 Task: Select Pets. Add to cart, from Walgreens for 149 Hardman Road, Brattleboro, Vermont 05301, Cell Number 802-818-8313, following items : Meow Mix Tender Center Dry Cat Food Salmon & White Meat Chicken (48 oz)_x000D_
 - 1, 9Lives Indoor Complete Cat Food (3.15 lb)_x000D_
 - 1, Nutro Wholesome Essentials Indoor Adult Cat Food Chicken and Brown Rice Recipe (5 lb)_x000D_
 - 1, Cesar Porterhouse Steak Dog Food (42 oz)_x000D_
 - 1, Temptations Crunchy Cat Treats Seafood Medley Flavor in Container (16 oz)_x000D_
 - 1
Action: Mouse moved to (488, 113)
Screenshot: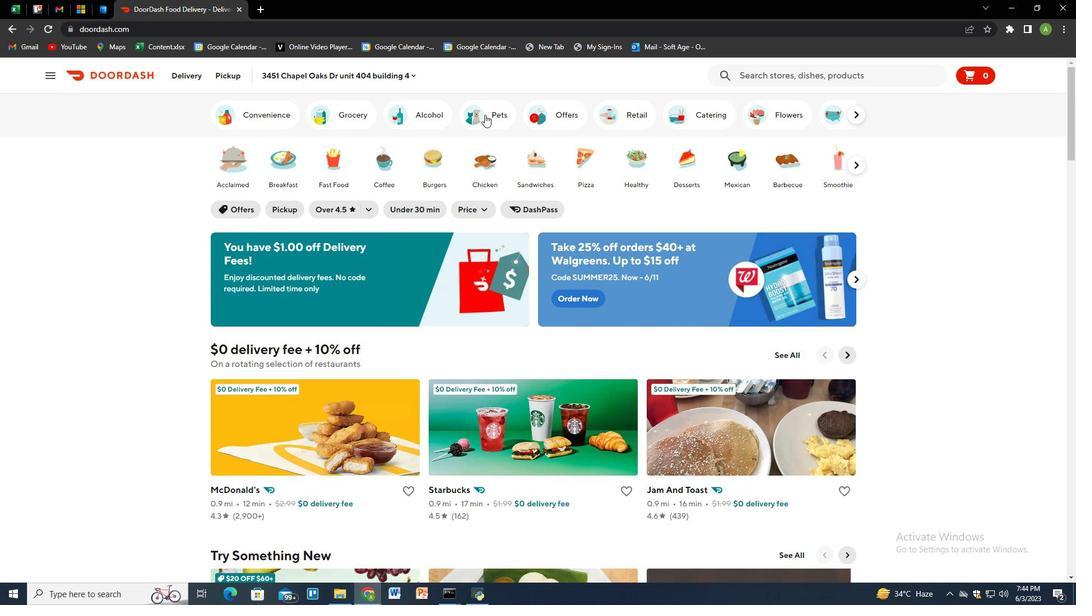 
Action: Mouse pressed left at (488, 113)
Screenshot: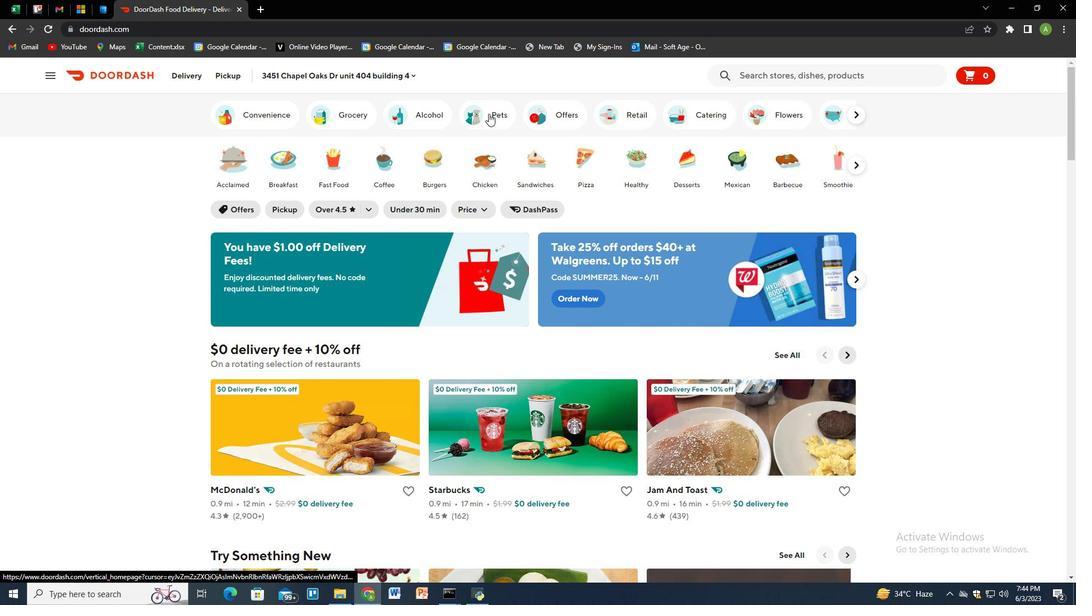 
Action: Mouse moved to (828, 315)
Screenshot: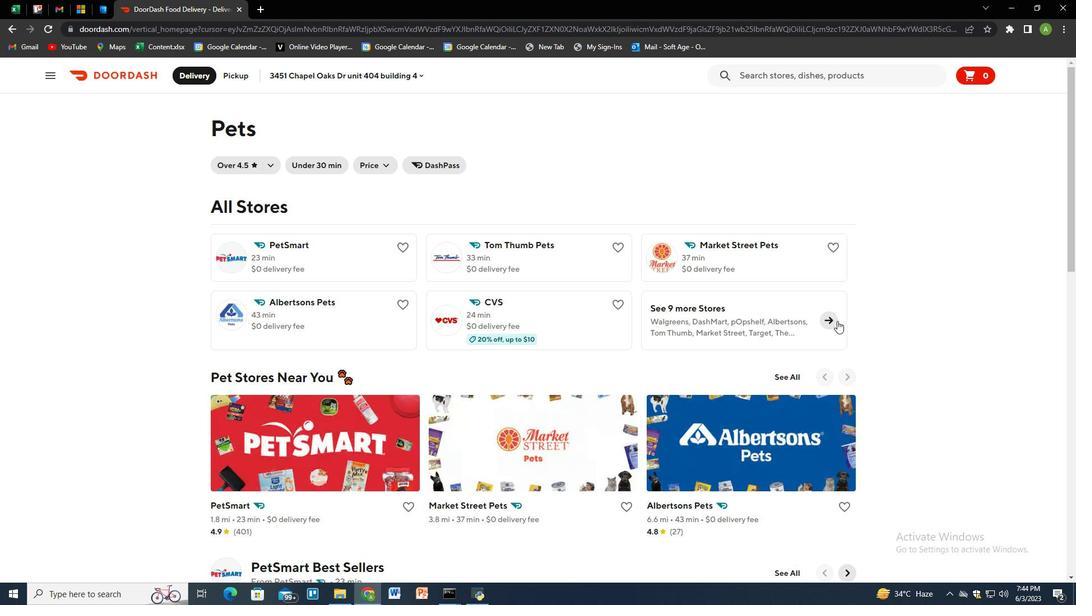 
Action: Mouse pressed left at (828, 315)
Screenshot: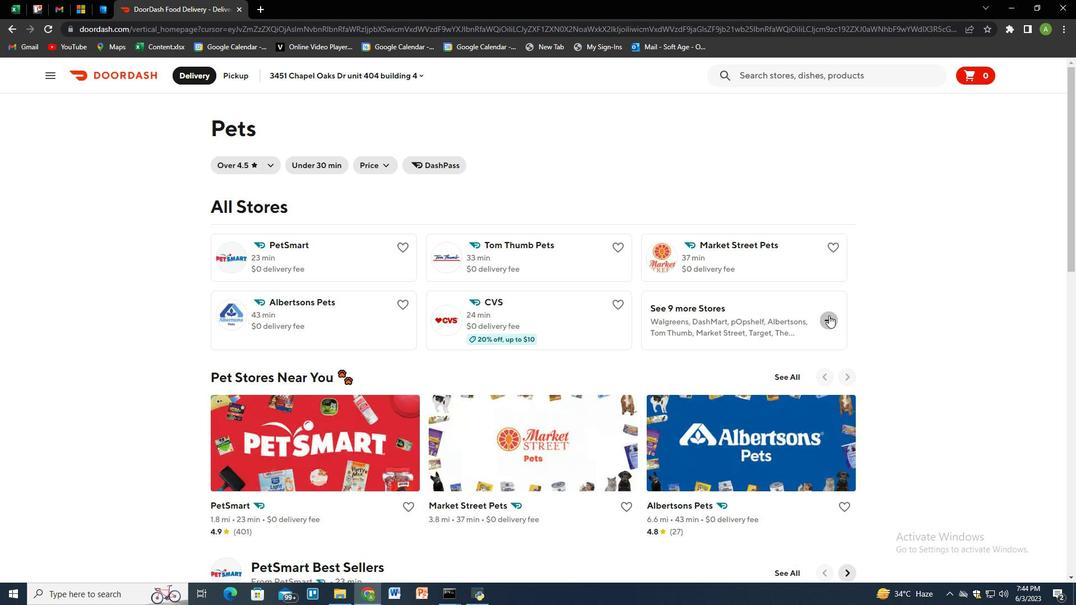 
Action: Mouse moved to (725, 237)
Screenshot: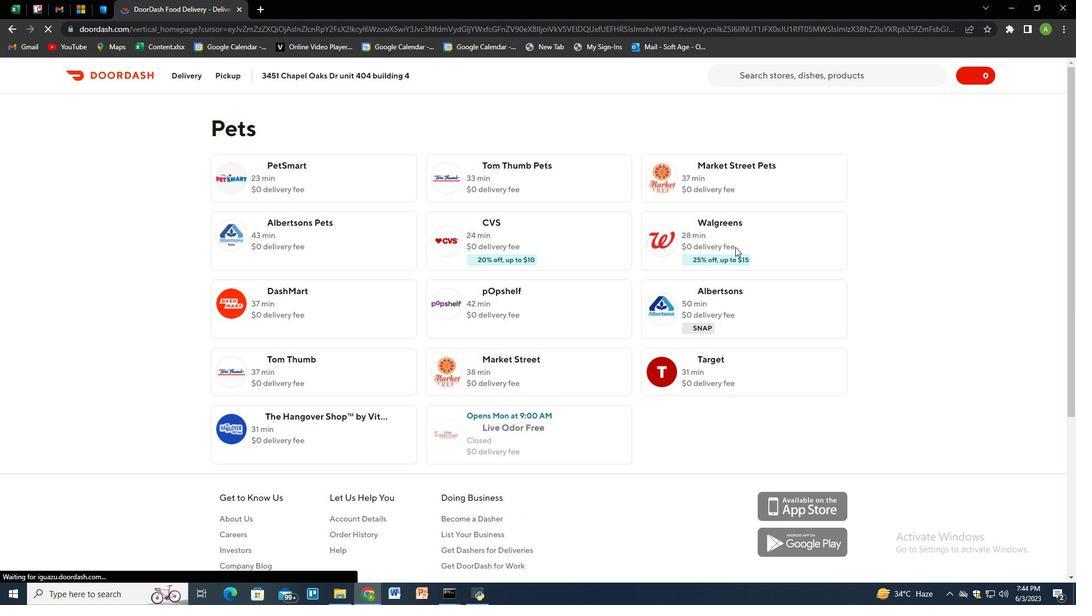 
Action: Mouse pressed left at (725, 237)
Screenshot: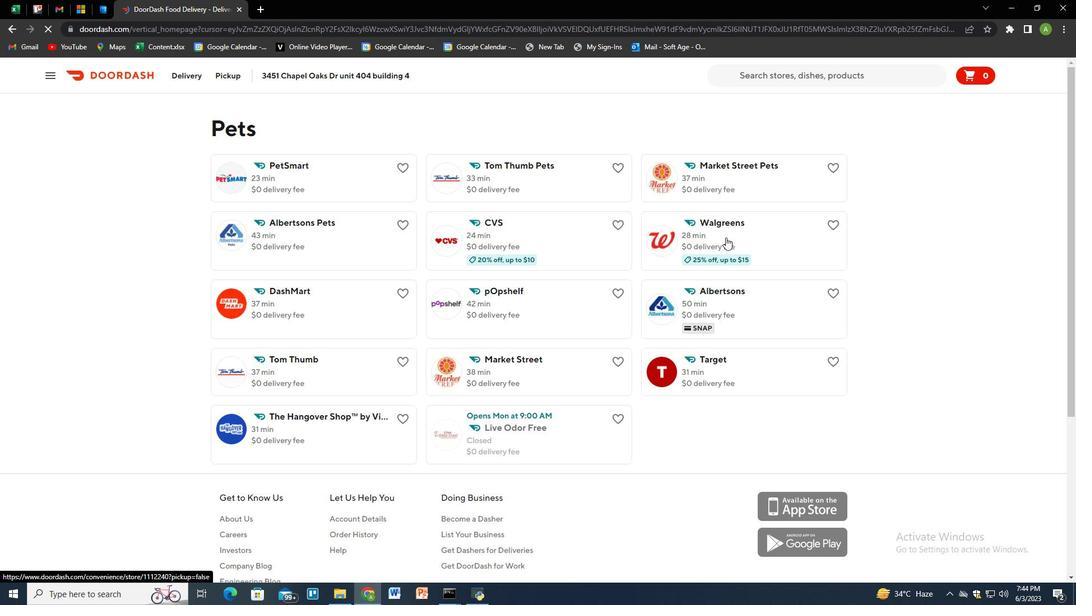 
Action: Mouse moved to (322, 75)
Screenshot: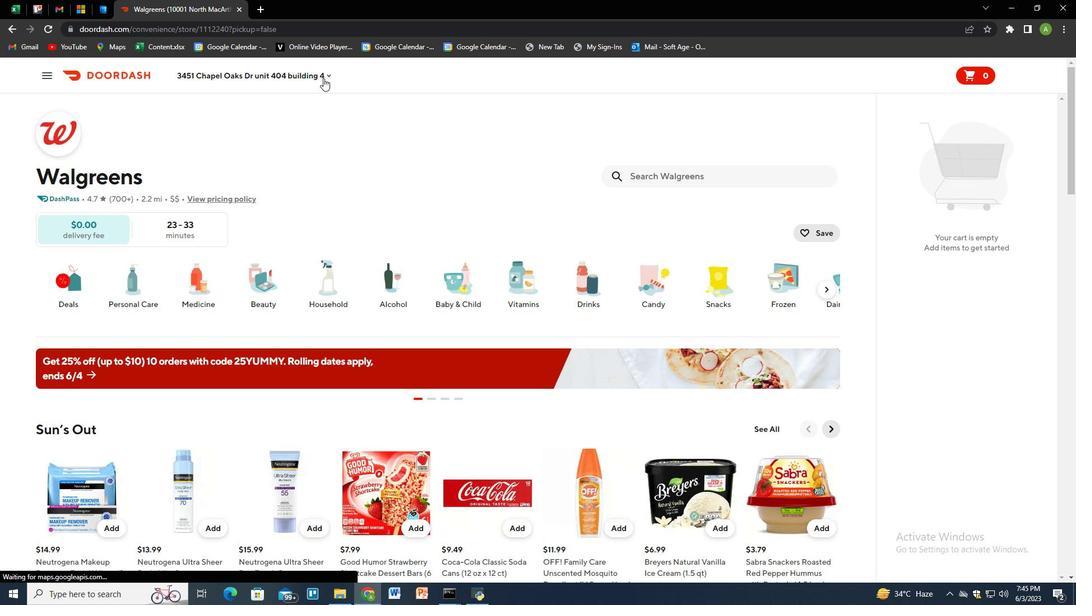 
Action: Mouse pressed left at (322, 75)
Screenshot: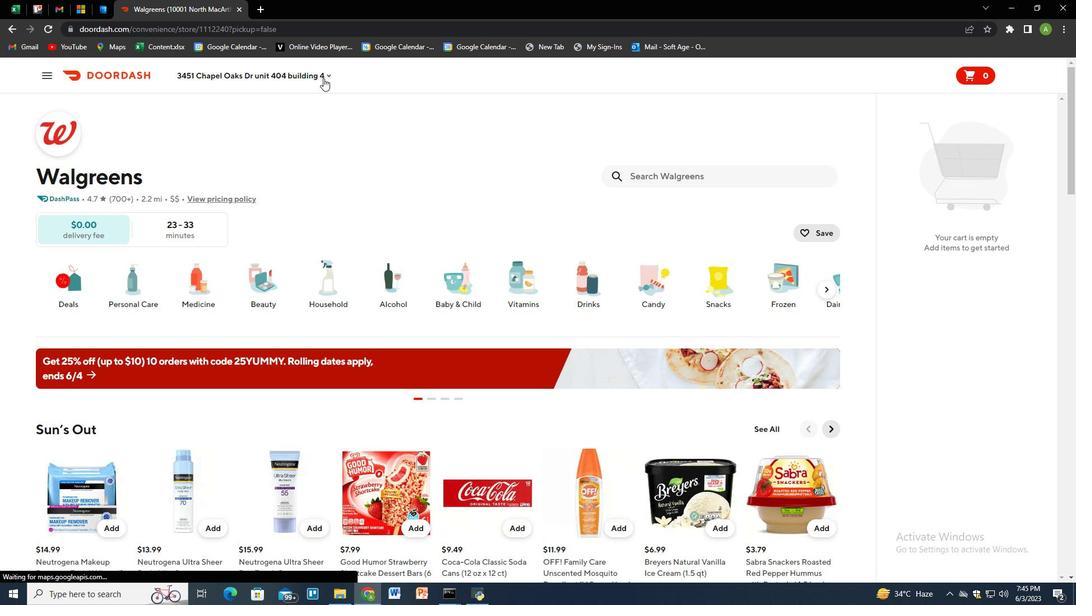 
Action: Mouse moved to (249, 124)
Screenshot: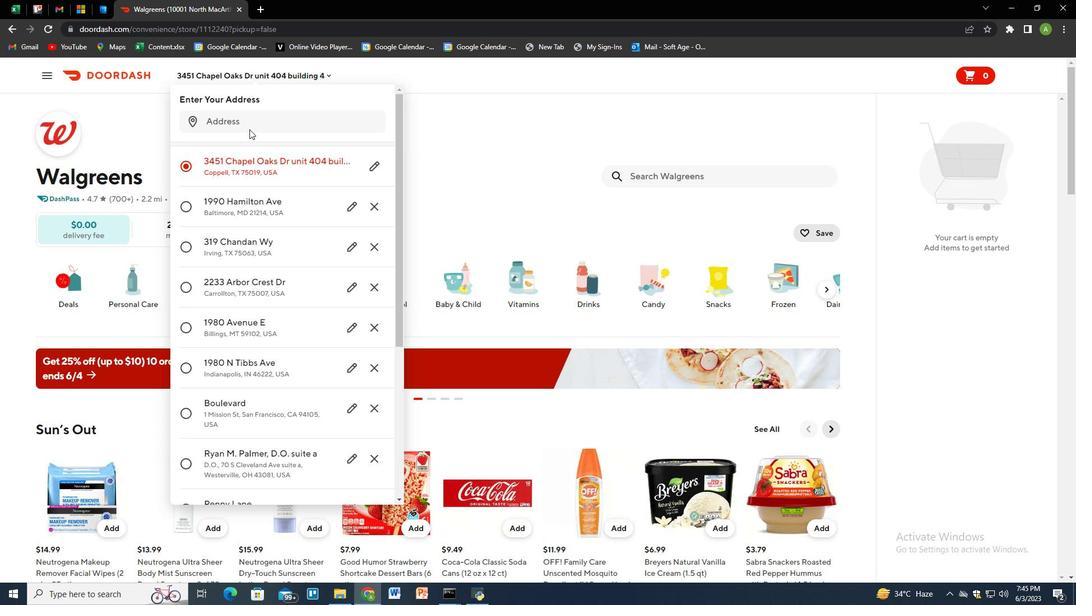 
Action: Mouse pressed left at (249, 124)
Screenshot: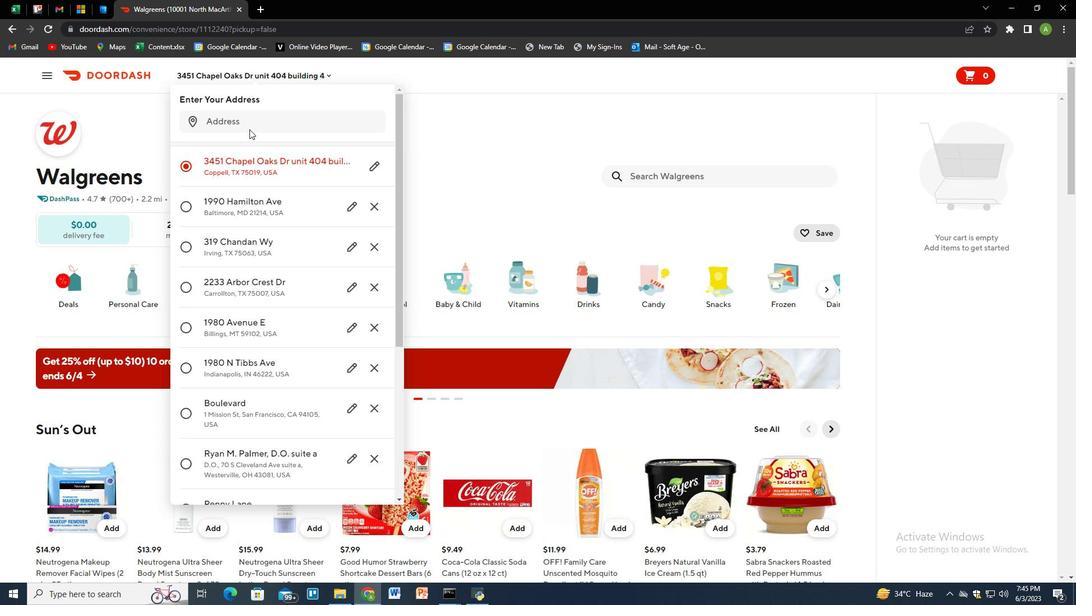 
Action: Key pressed 149<Key.space>harda<Key.backspace>mam<Key.backspace>n<Key.space>road,<Key.space>
Screenshot: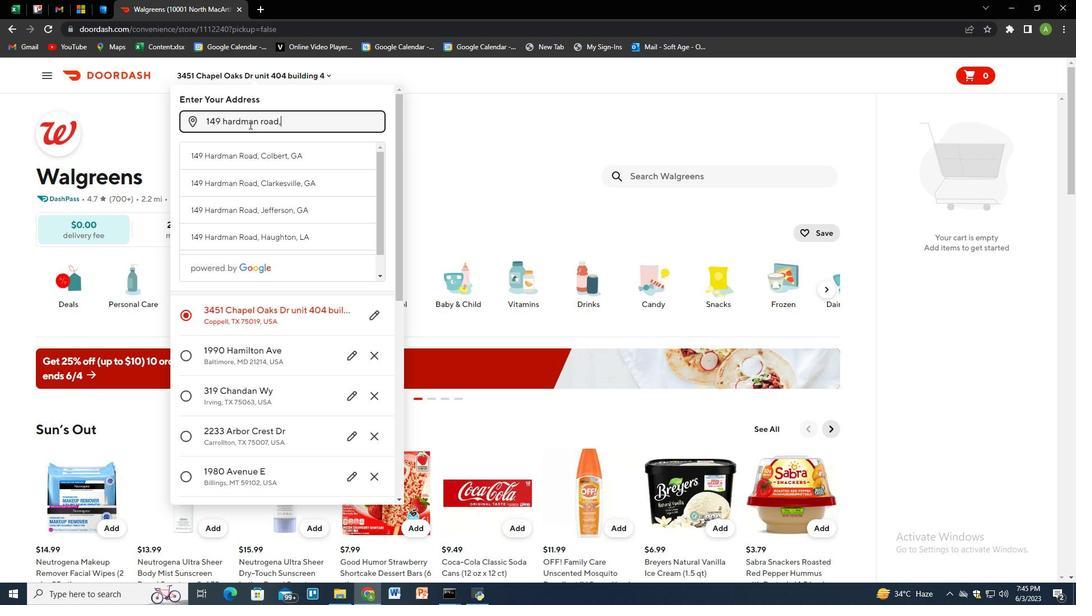 
Action: Mouse moved to (238, 139)
Screenshot: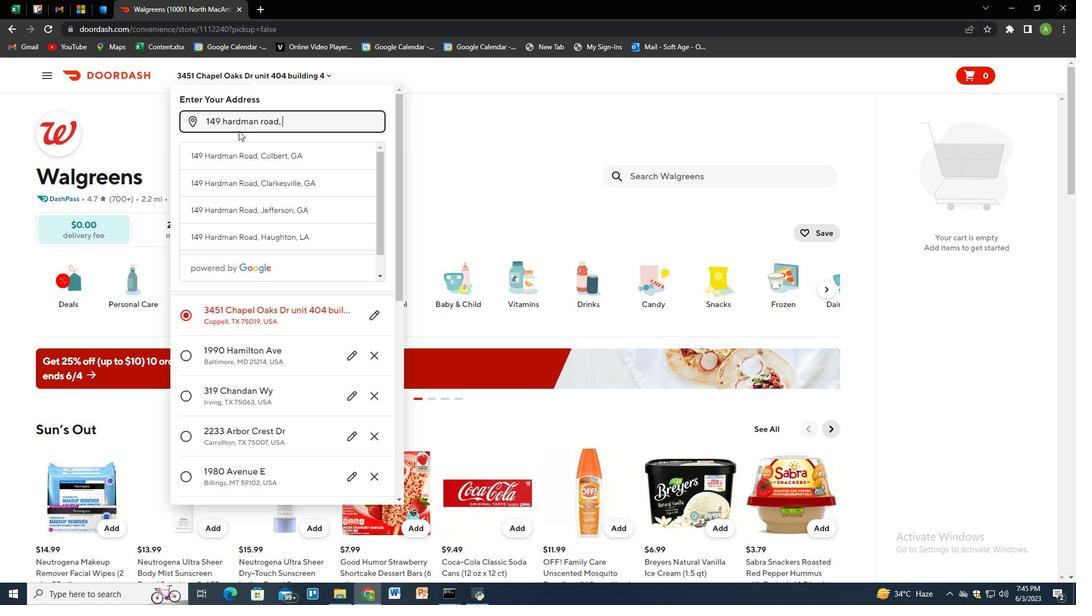 
Action: Key pressed brattleboro,<Key.space>vermont<Key.space>05301<Key.enter>
Screenshot: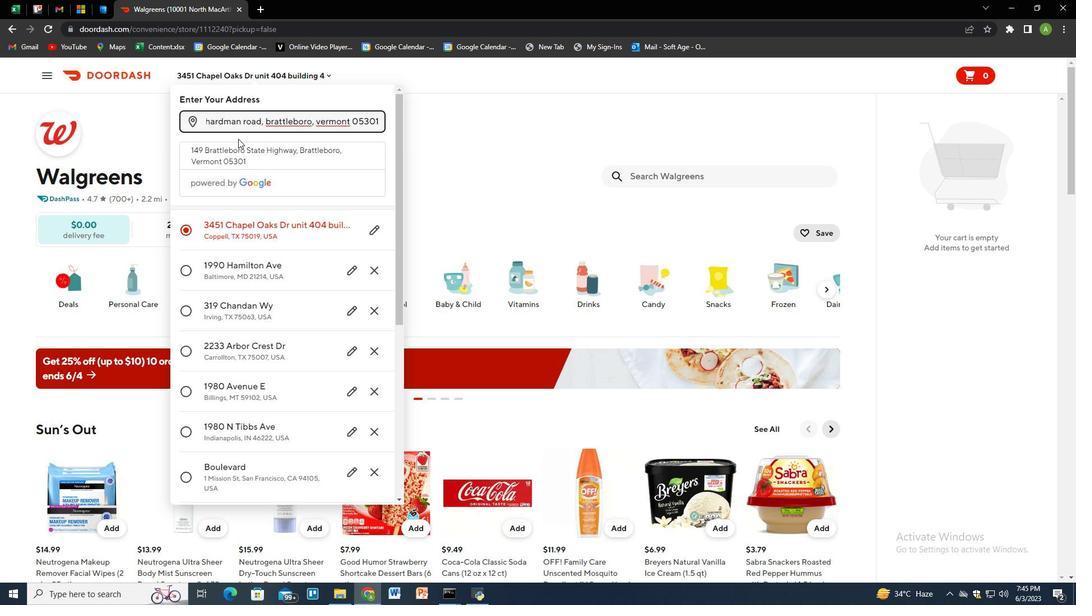 
Action: Mouse moved to (313, 442)
Screenshot: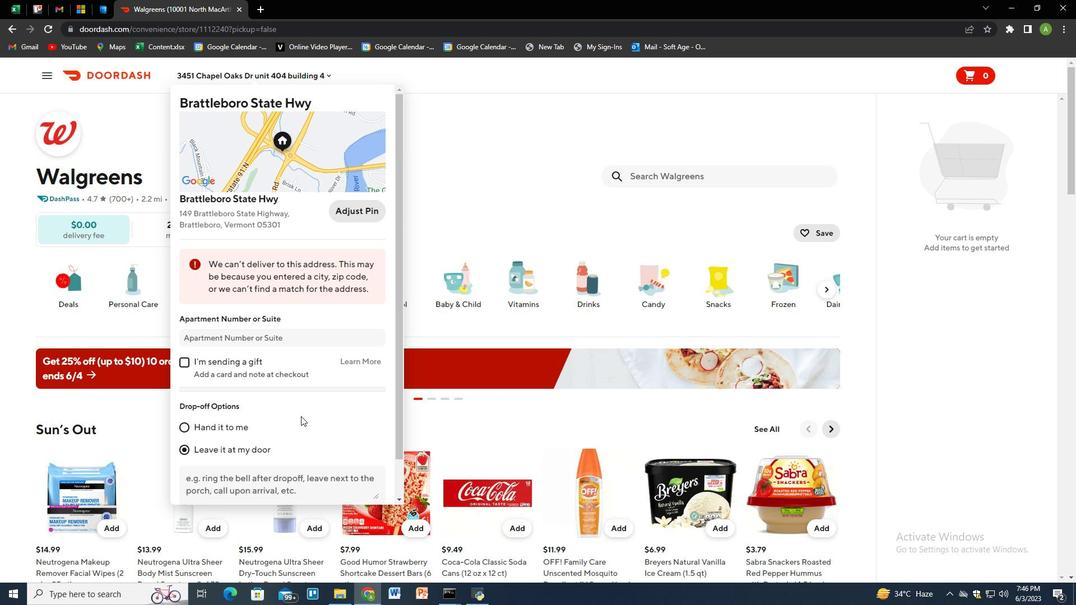 
Action: Mouse scrolled (313, 442) with delta (0, 0)
Screenshot: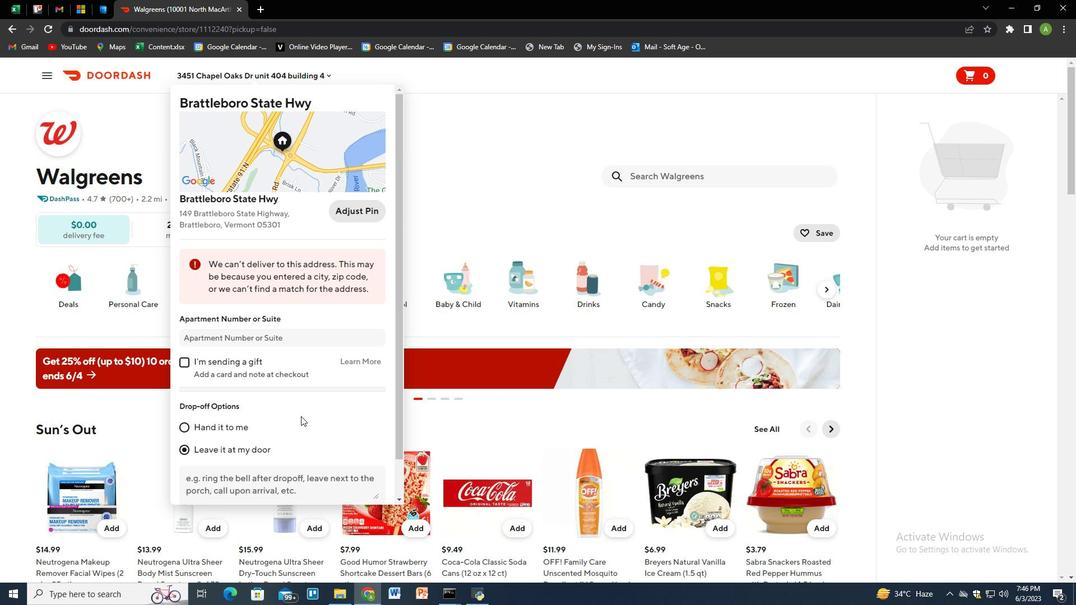 
Action: Mouse moved to (315, 445)
Screenshot: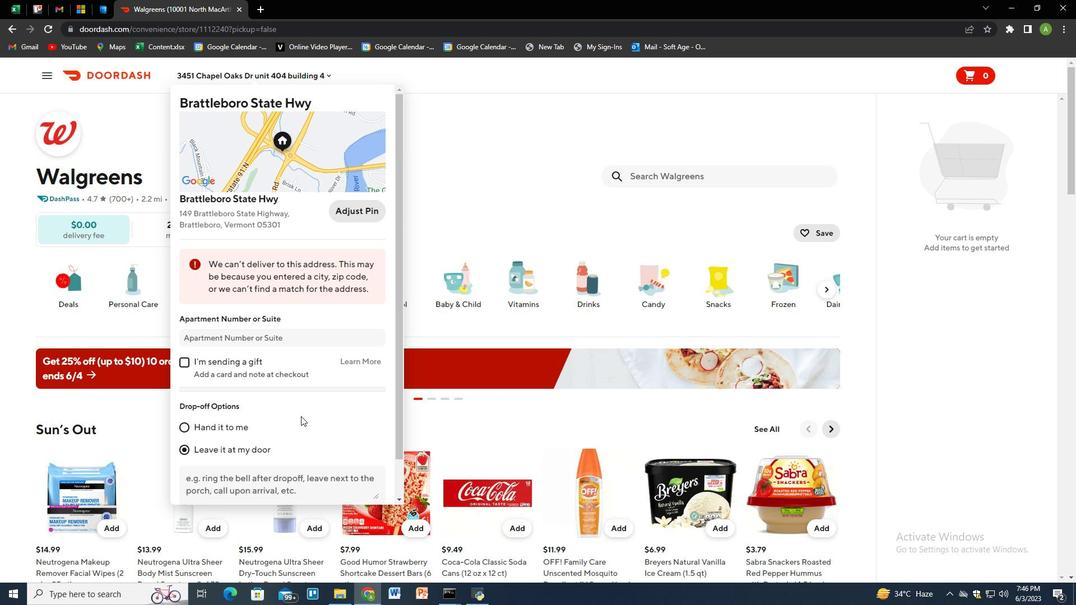 
Action: Mouse scrolled (313, 442) with delta (0, 0)
Screenshot: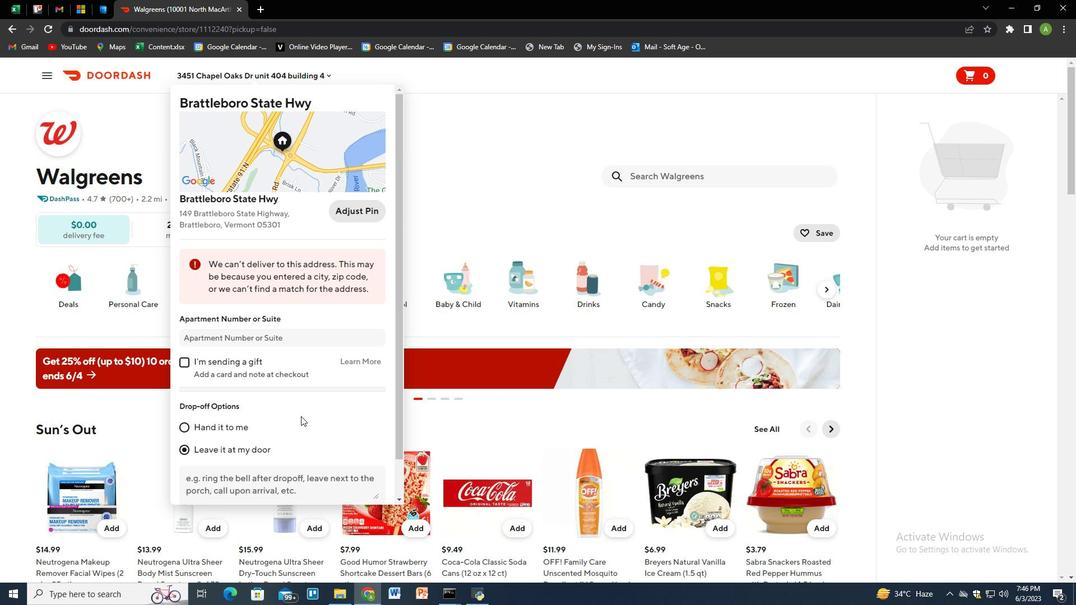 
Action: Mouse moved to (315, 447)
Screenshot: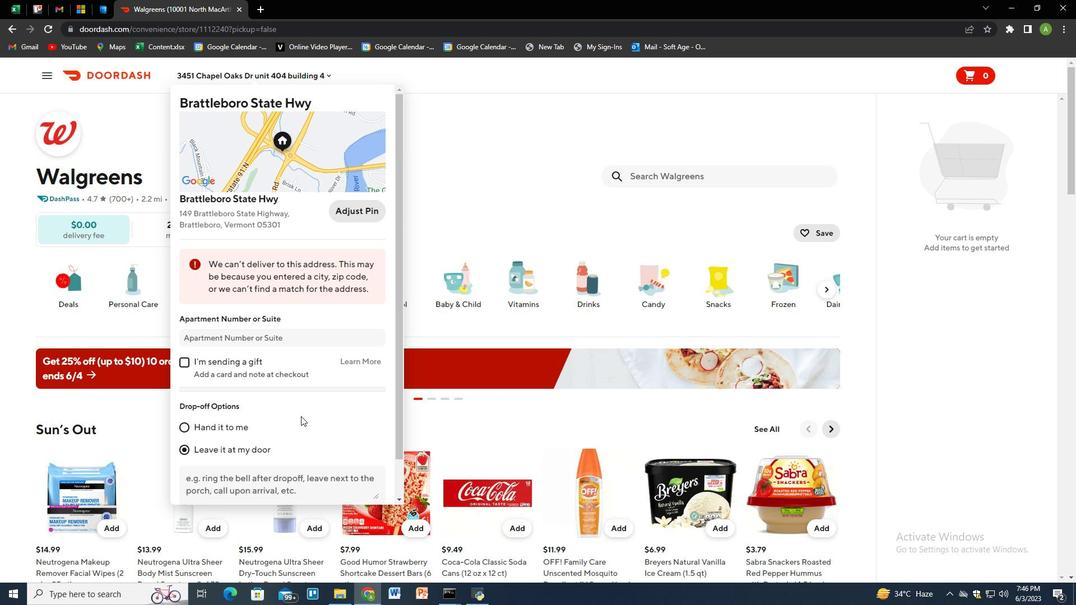 
Action: Mouse scrolled (313, 443) with delta (0, 0)
Screenshot: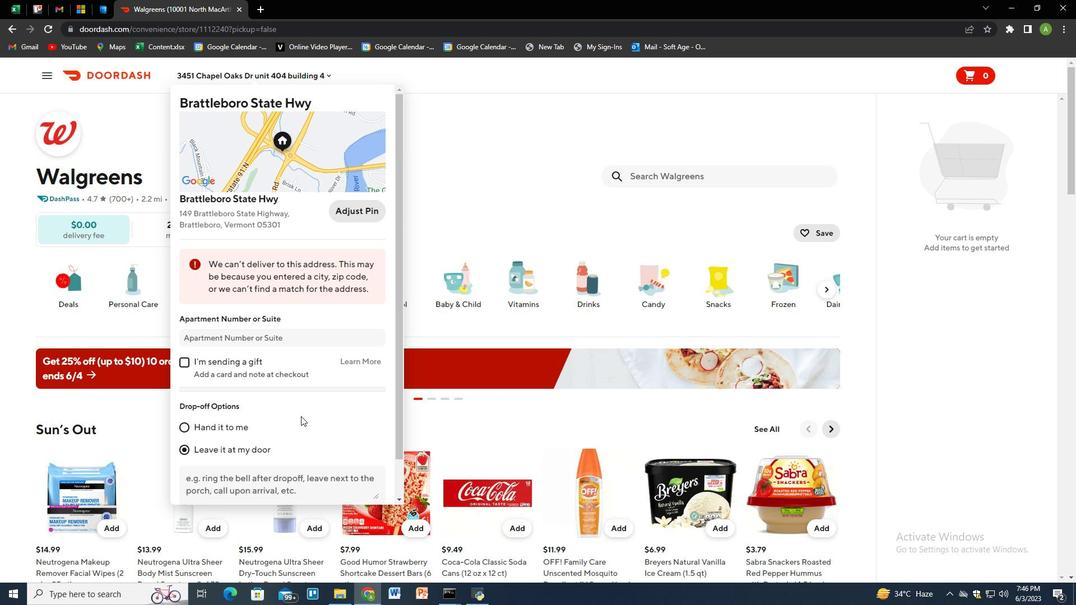 
Action: Mouse moved to (318, 454)
Screenshot: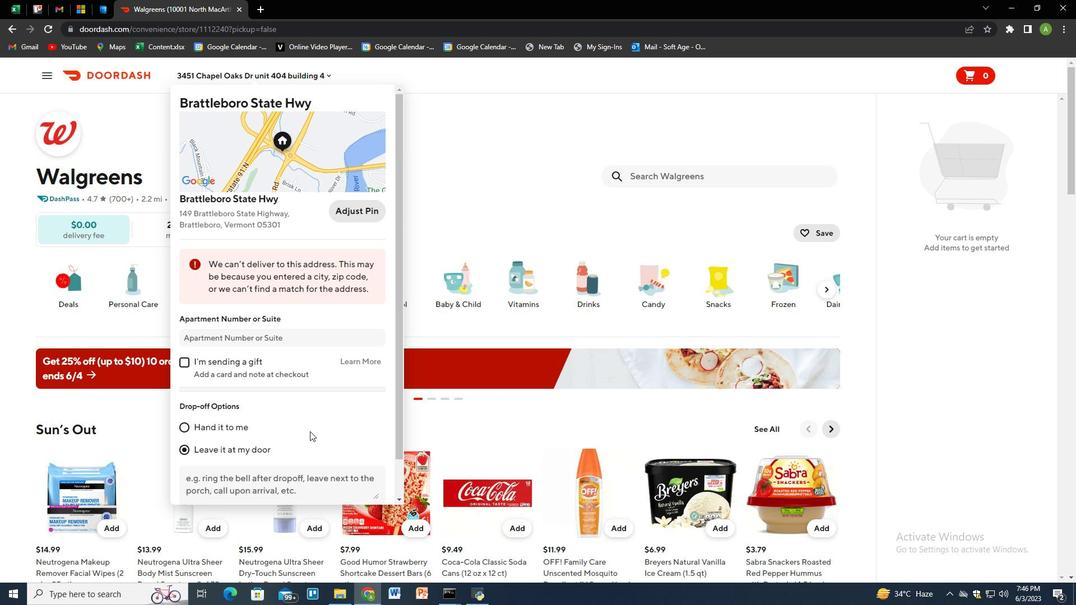
Action: Mouse scrolled (315, 444) with delta (0, 0)
Screenshot: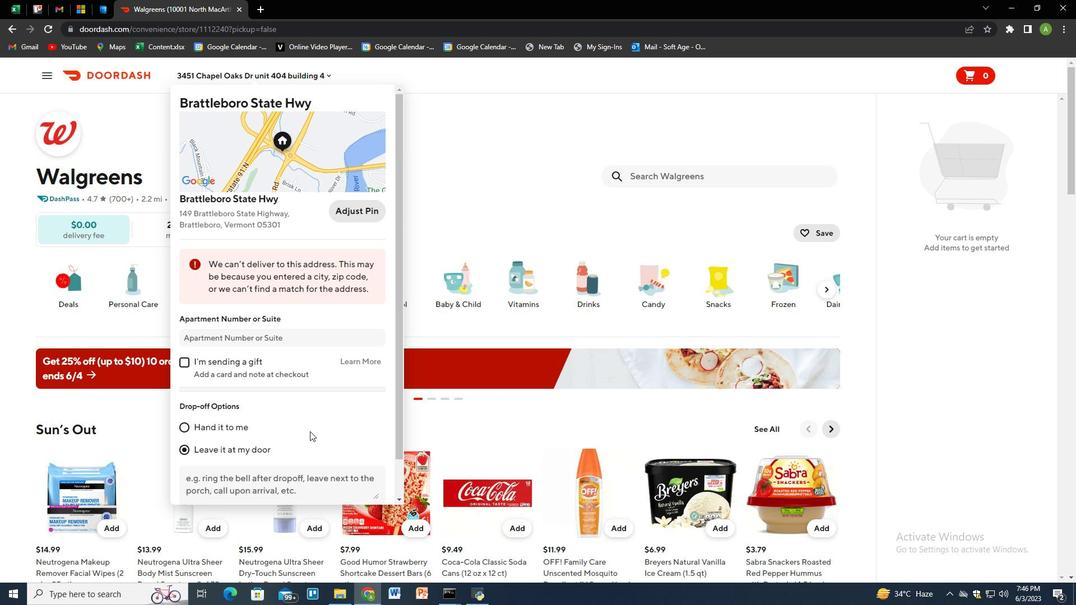 
Action: Mouse moved to (341, 483)
Screenshot: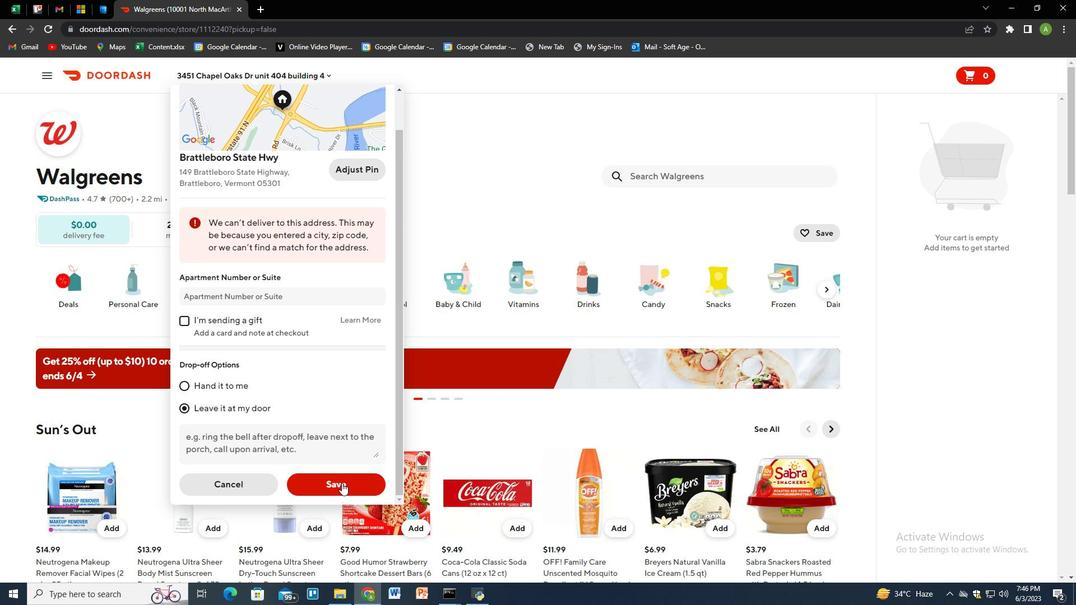 
Action: Mouse pressed left at (341, 483)
Screenshot: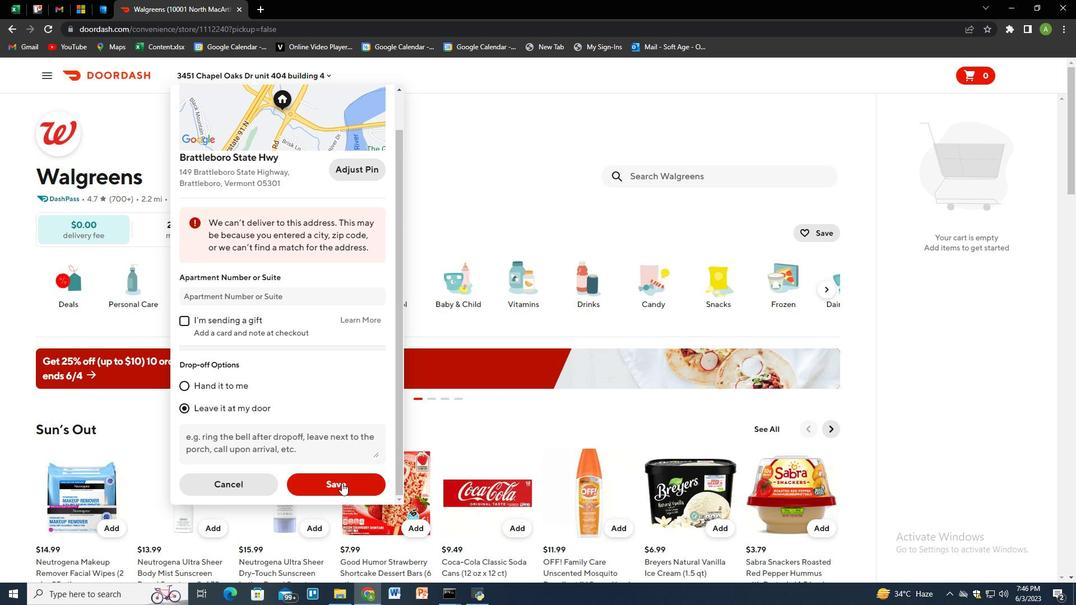 
Action: Mouse moved to (660, 179)
Screenshot: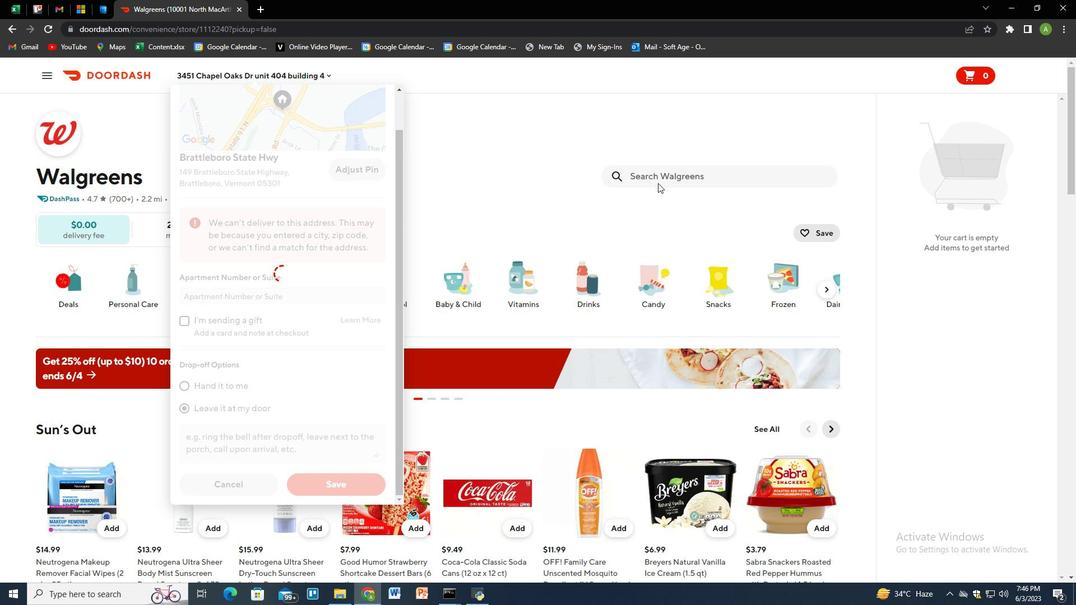 
Action: Mouse pressed left at (660, 179)
Screenshot: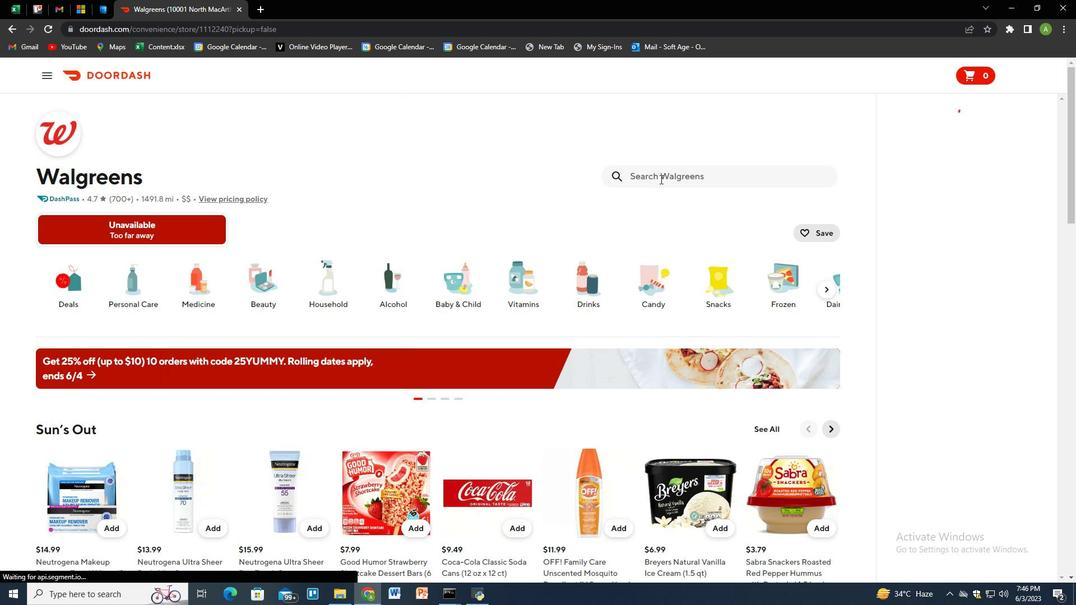 
Action: Key pressed meow<Key.space>mix<Key.space>tender<Key.space>center<Key.space>dry<Key.space>cat<Key.space>food<Key.space>salmon<Key.space><Key.shift_r><Key.shift_r>&<Key.space>white<Key.space>meat<Key.space>chicken<Key.space><Key.shift_r>(48<Key.space>oz<Key.shift_r>)<Key.enter>
Screenshot: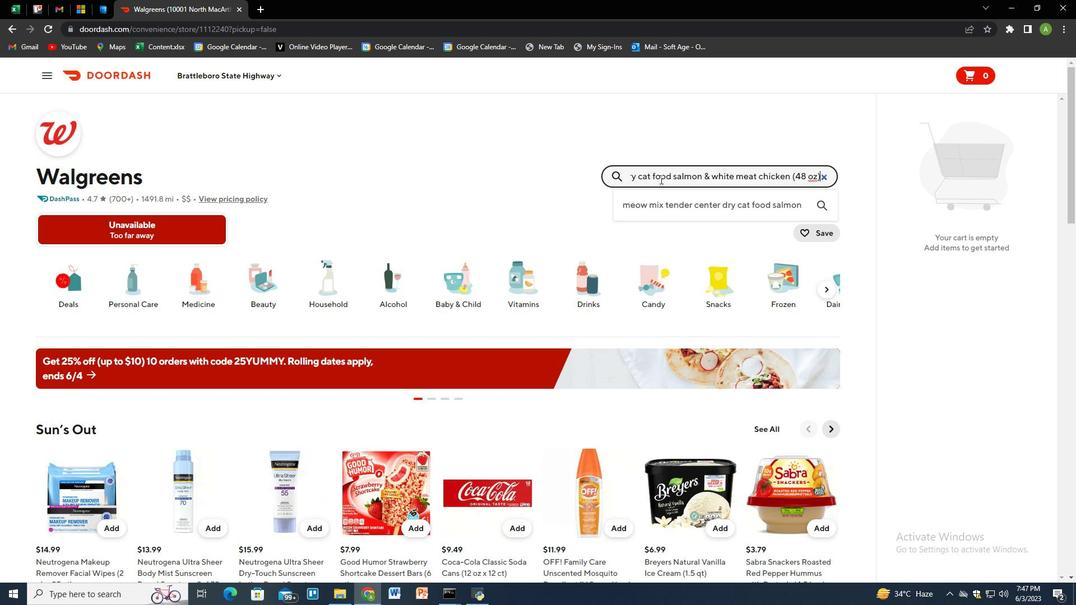 
Action: Mouse moved to (102, 304)
Screenshot: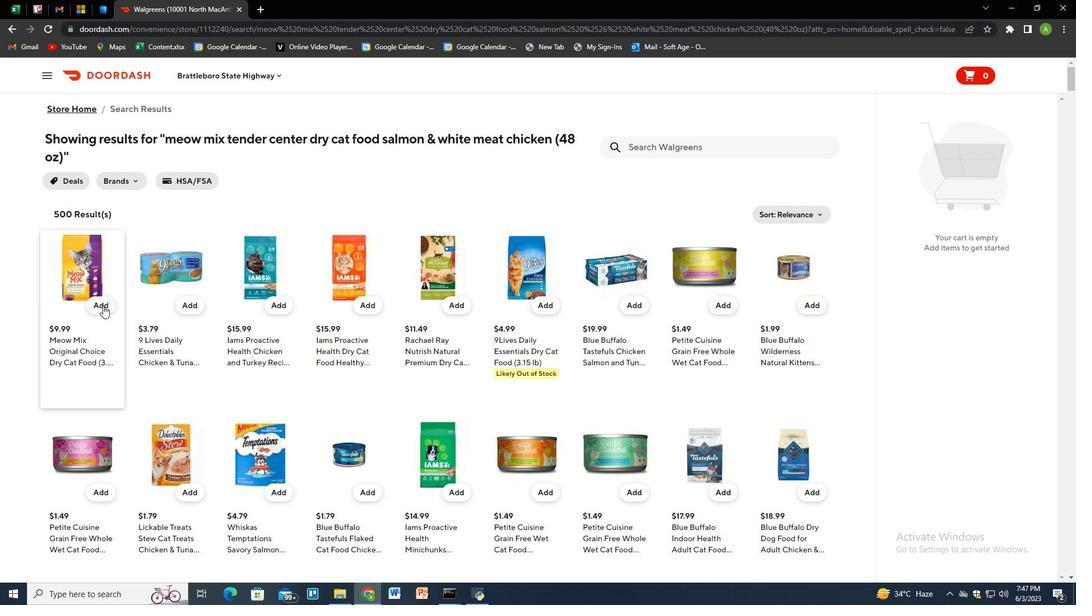 
Action: Mouse pressed left at (102, 304)
Screenshot: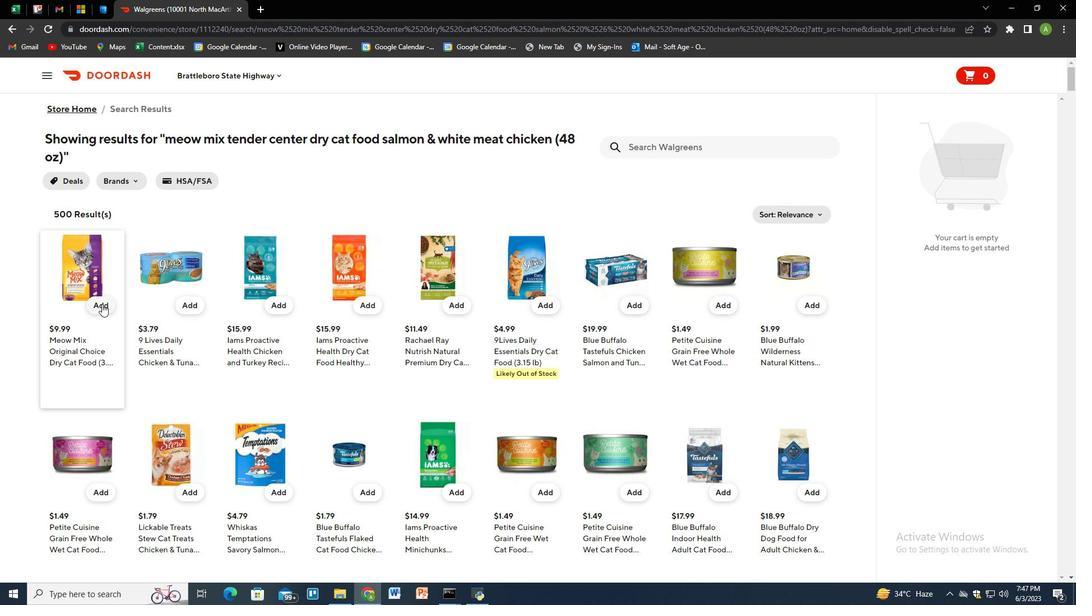
Action: Mouse moved to (638, 150)
Screenshot: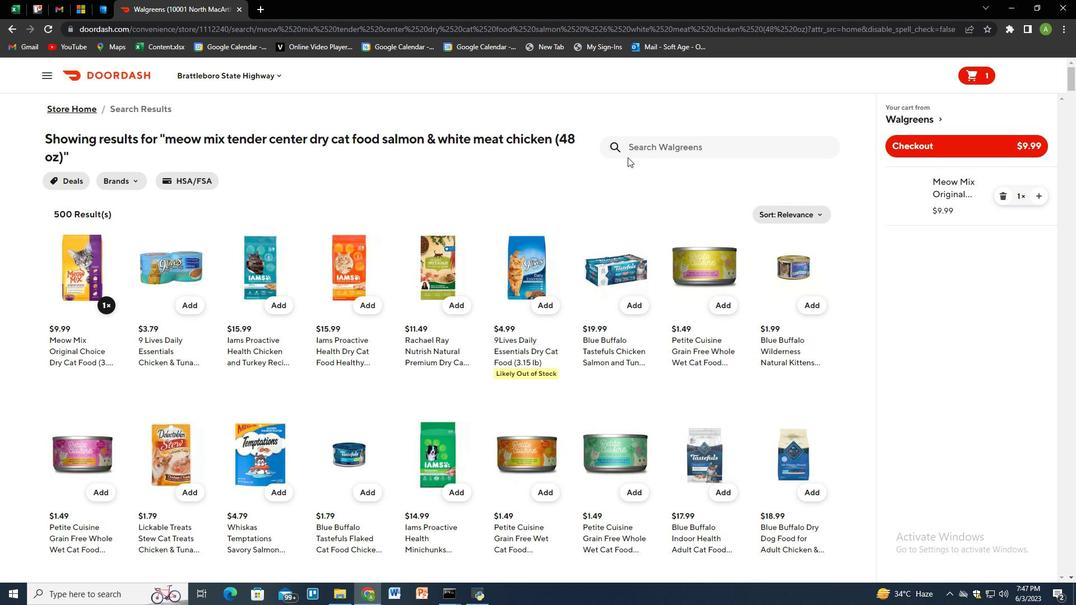 
Action: Mouse pressed left at (638, 150)
Screenshot: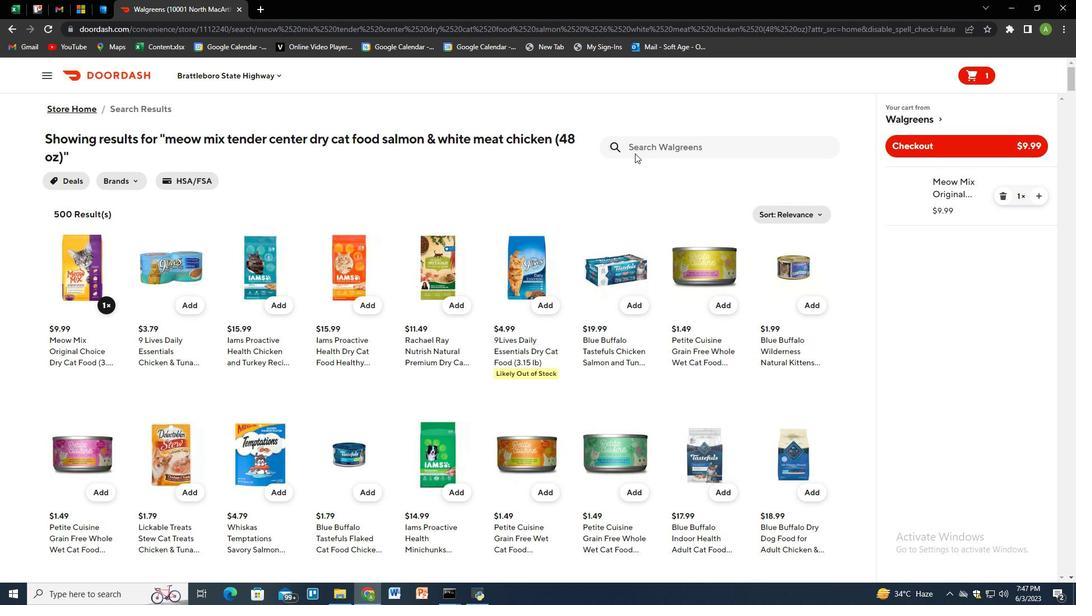 
Action: Key pressed 9lives<Key.space>indoor<Key.space>complete<Key.space>cat<Key.space>food<Key.space><Key.shift_r>(3.15<Key.space>lb<Key.shift_r>)<Key.enter>
Screenshot: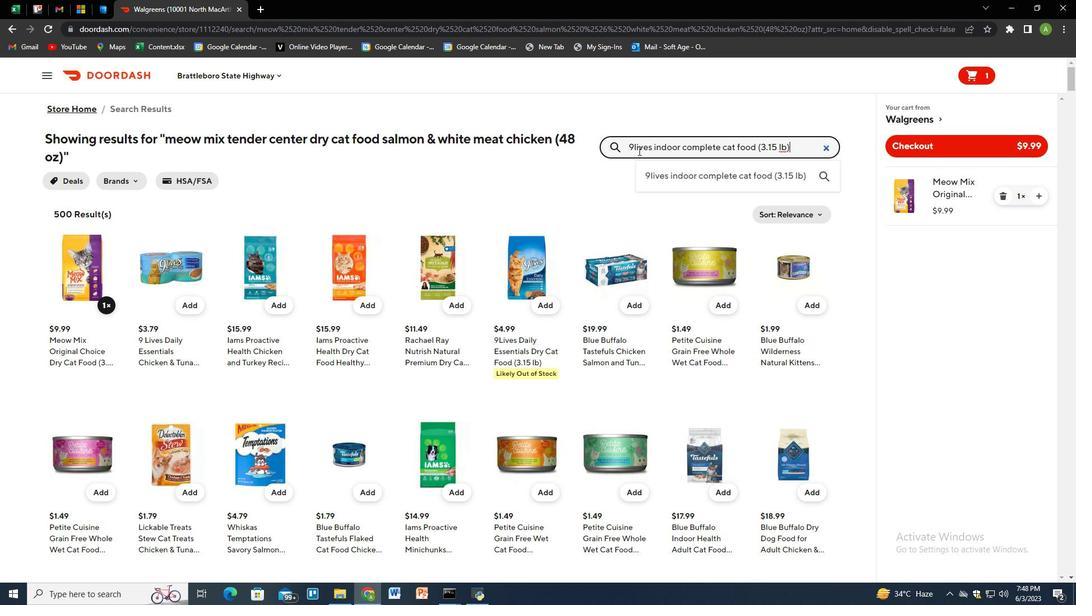 
Action: Mouse moved to (112, 288)
Screenshot: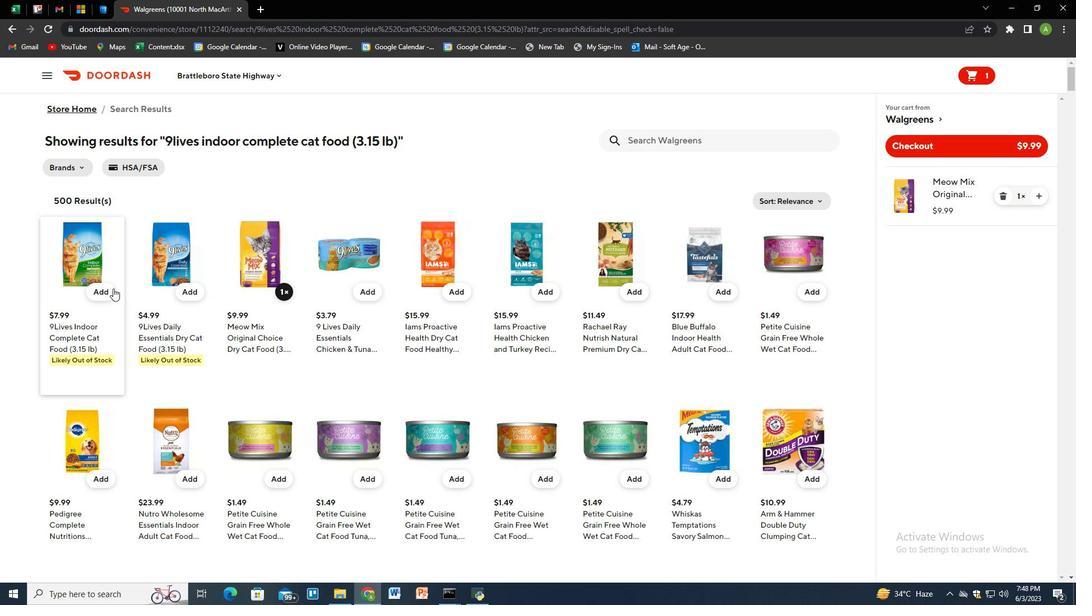 
Action: Mouse pressed left at (112, 288)
Screenshot: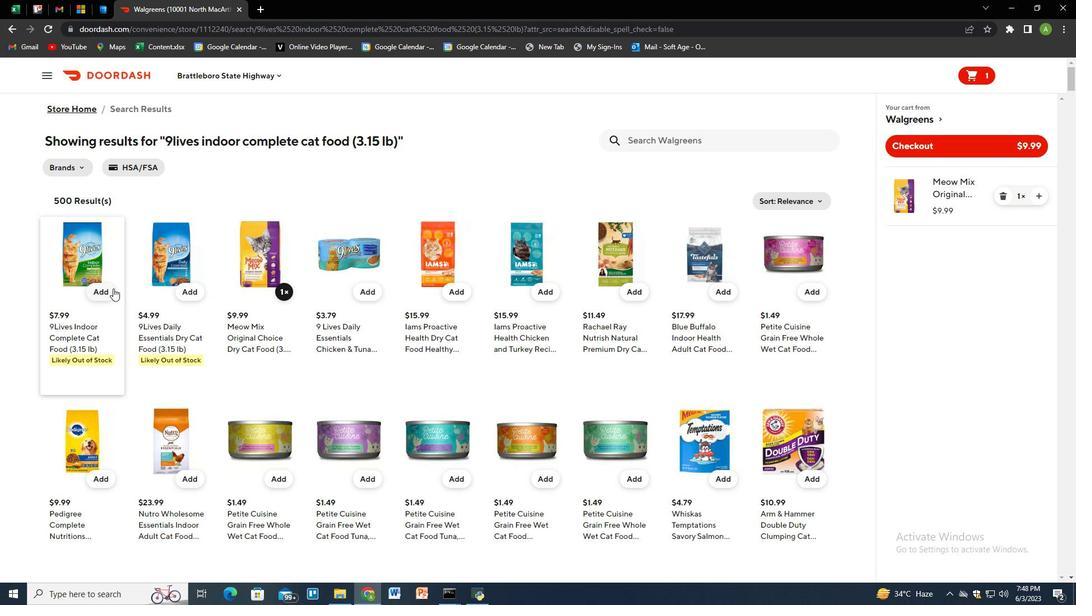 
Action: Mouse moved to (714, 141)
Screenshot: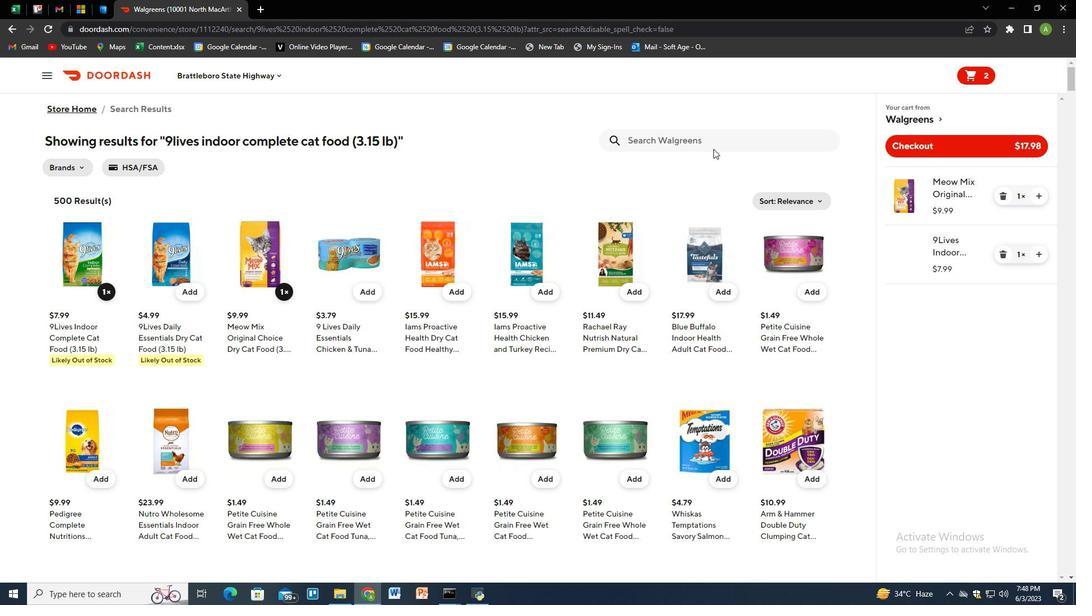
Action: Mouse pressed left at (714, 141)
Screenshot: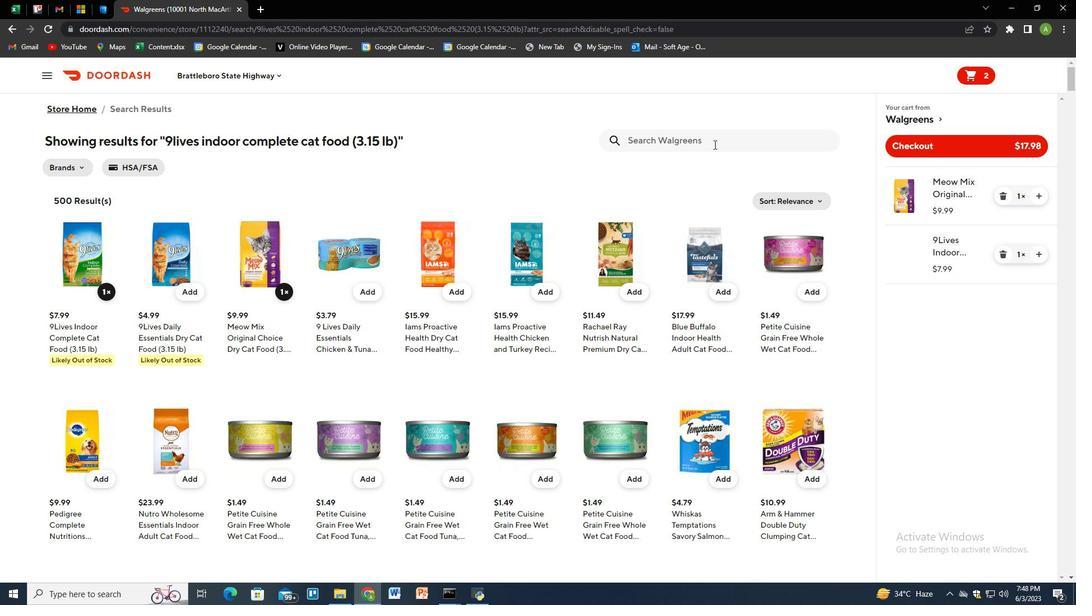 
Action: Key pressed nutro<Key.space>wholesome<Key.space>complete<Key.space>cat<Key.space>food<Key.backspace><Key.backspace><Key.backspace><Key.backspace><Key.backspace><Key.backspace><Key.backspace><Key.backspace><Key.backspace><Key.backspace><Key.backspace><Key.backspace><Key.backspace><Key.backspace><Key.backspace><Key.backspace><Key.backspace><Key.backspace><Key.backspace><Key.backspace><Key.backspace>ome<Key.space>essentials<Key.space>indoor<Key.space>adult<Key.space>cat<Key.space>food<Key.space>chicken<Key.space>and<Key.space>brown<Key.space>rice<Key.space>recipe<Key.space><Key.shift_r>(5<Key.space>lb<Key.shift_r><Key.shift_r><Key.shift_r><Key.shift_r><Key.shift_r>)<Key.enter>
Screenshot: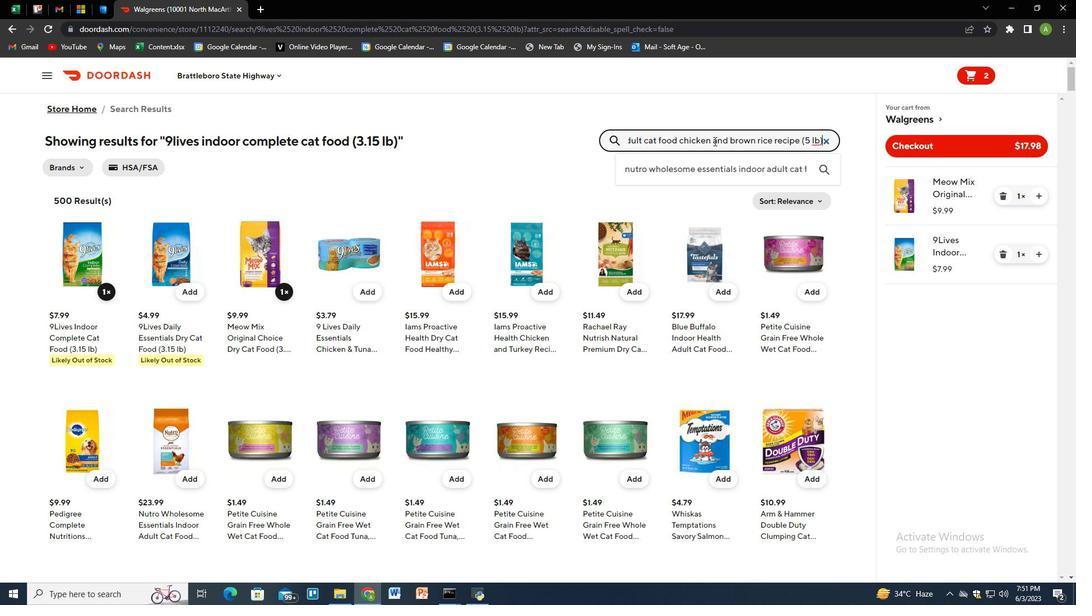 
Action: Mouse moved to (100, 299)
Screenshot: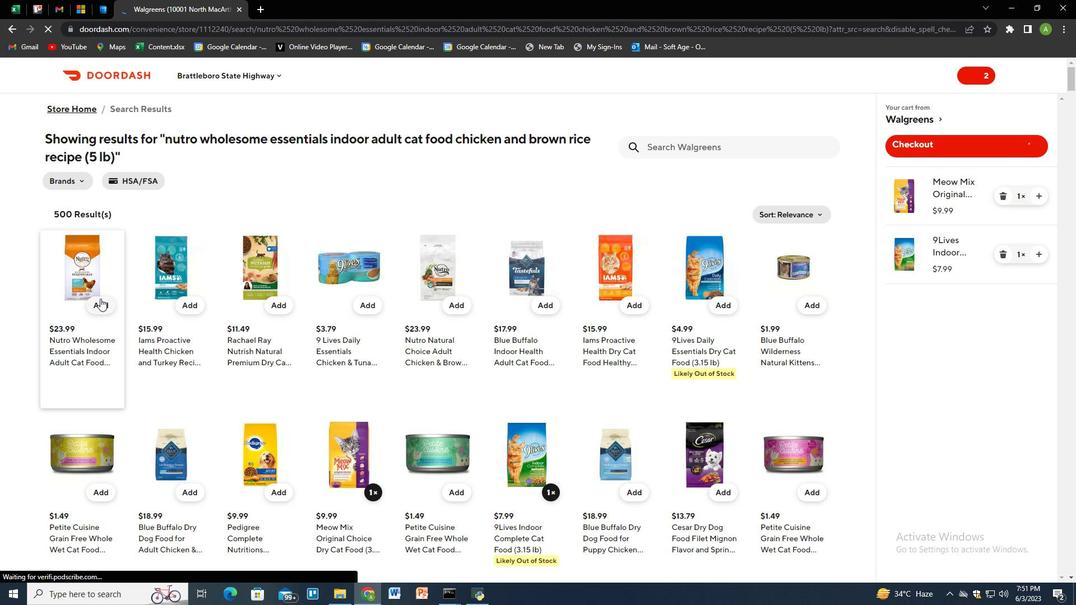 
Action: Mouse pressed left at (100, 299)
Screenshot: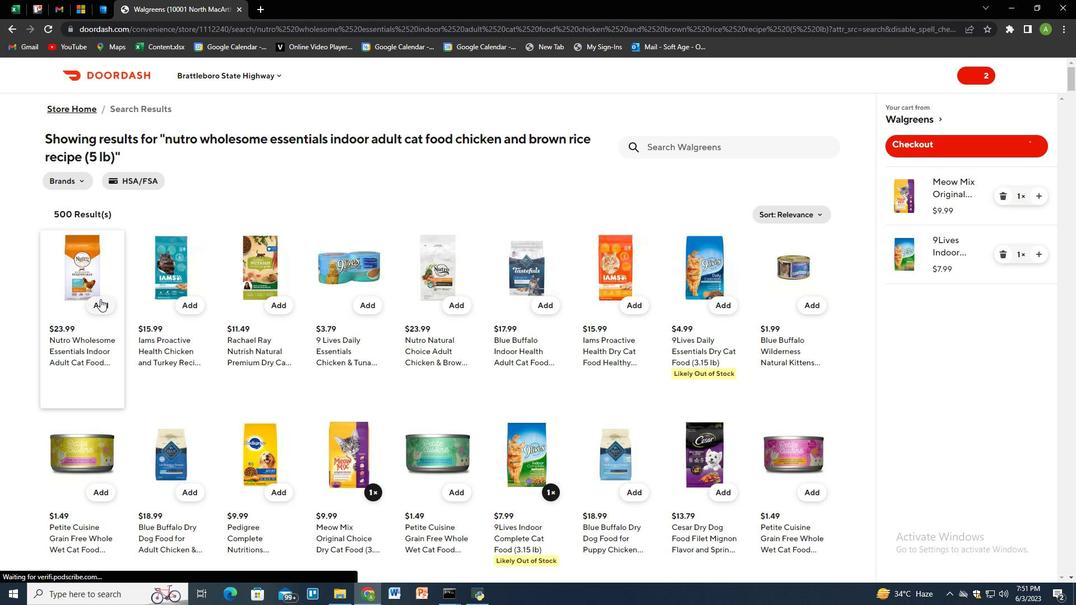 
Action: Mouse moved to (725, 147)
Screenshot: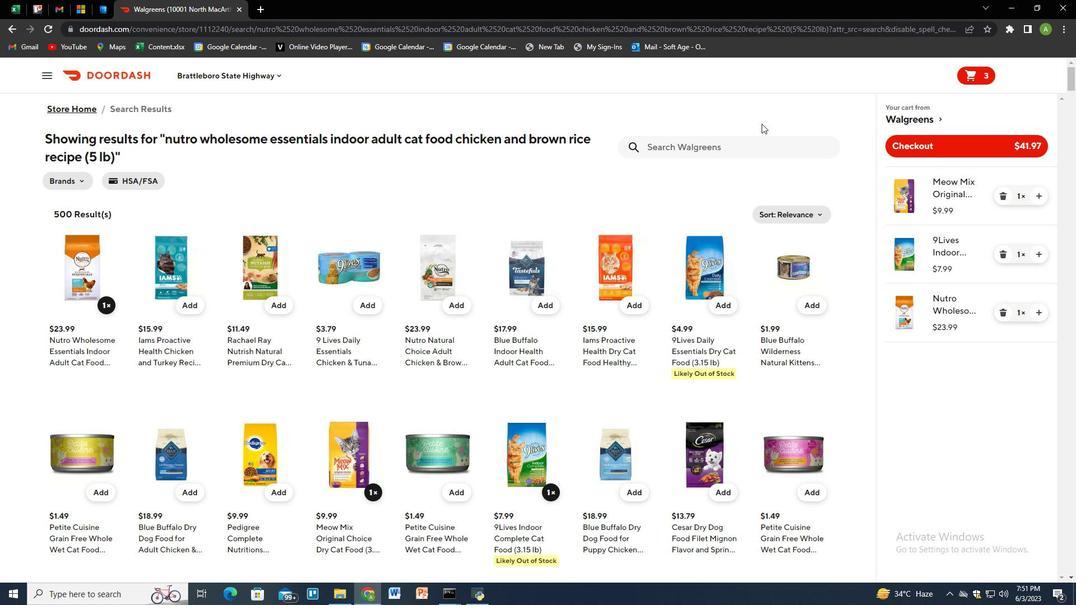 
Action: Mouse pressed left at (725, 147)
Screenshot: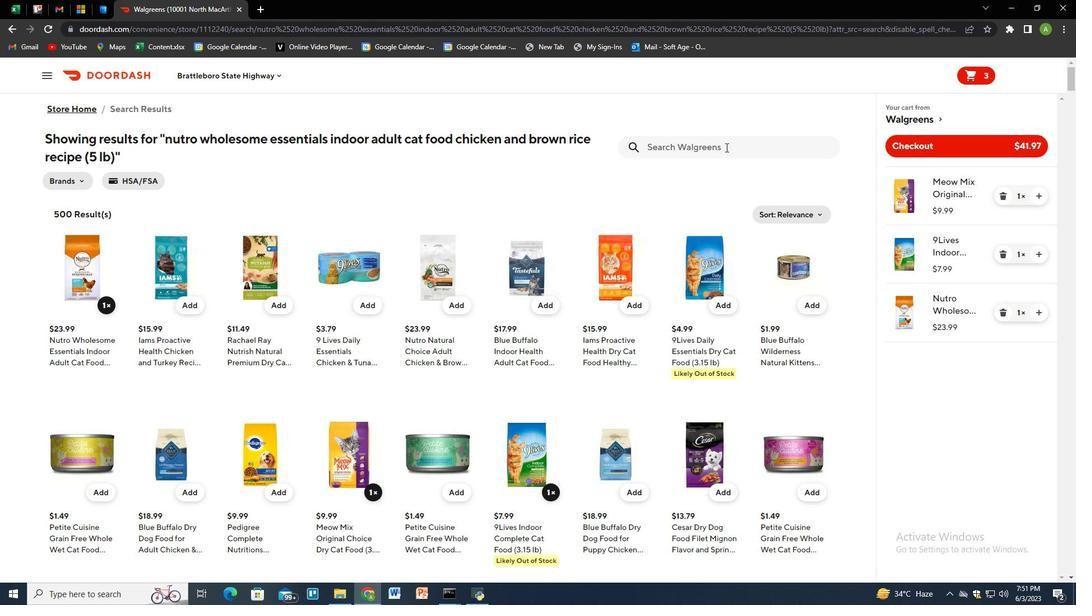 
Action: Key pressed cesar<Key.space>porterhouse<Key.space>steak<Key.space>dog<Key.space>food<Key.space><Key.shift_r><Key.shift_r><Key.shift_r><Key.shift_r><Key.shift_r><Key.shift_r><Key.shift_r><Key.shift_r><Key.shift_r><Key.shift_r><Key.shift_r><Key.shift_r><Key.shift_r><Key.shift_r>(42<Key.space>oz<Key.shift_r>)<Key.enter>
Screenshot: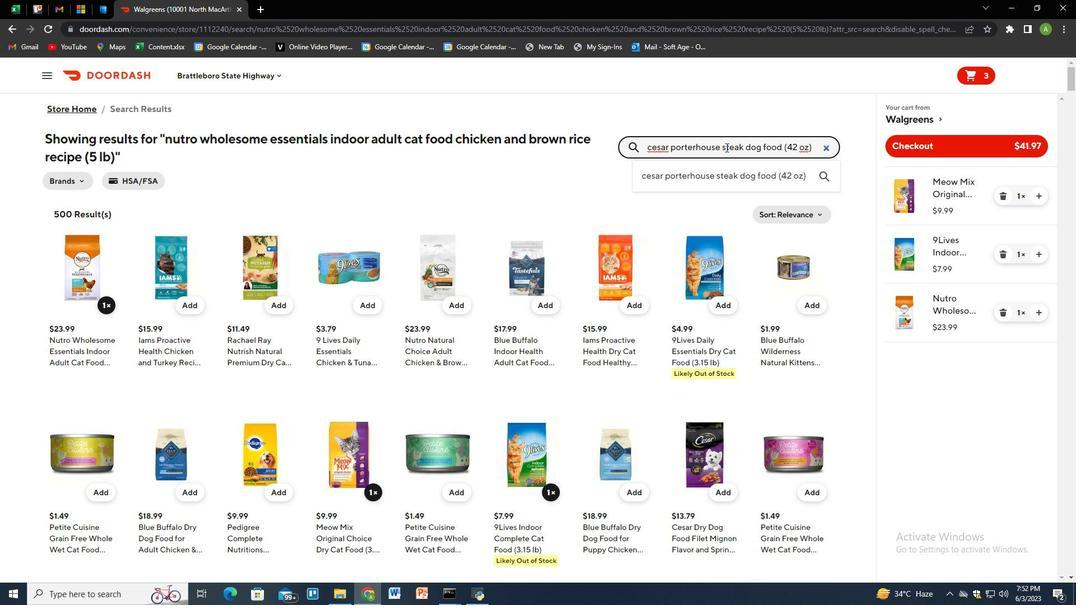 
Action: Mouse moved to (98, 289)
Screenshot: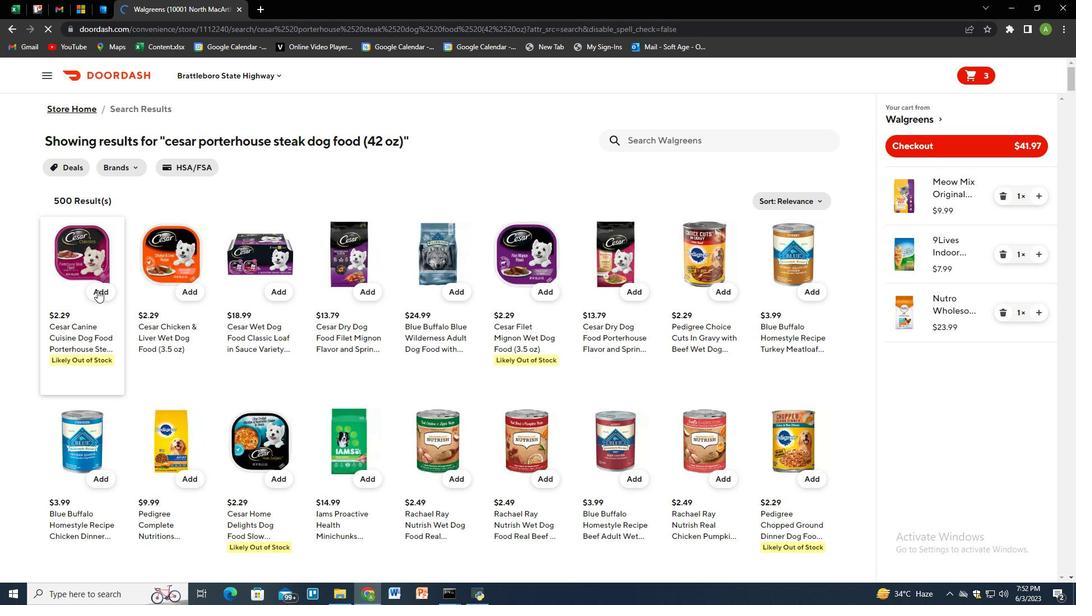 
Action: Mouse pressed left at (98, 289)
Screenshot: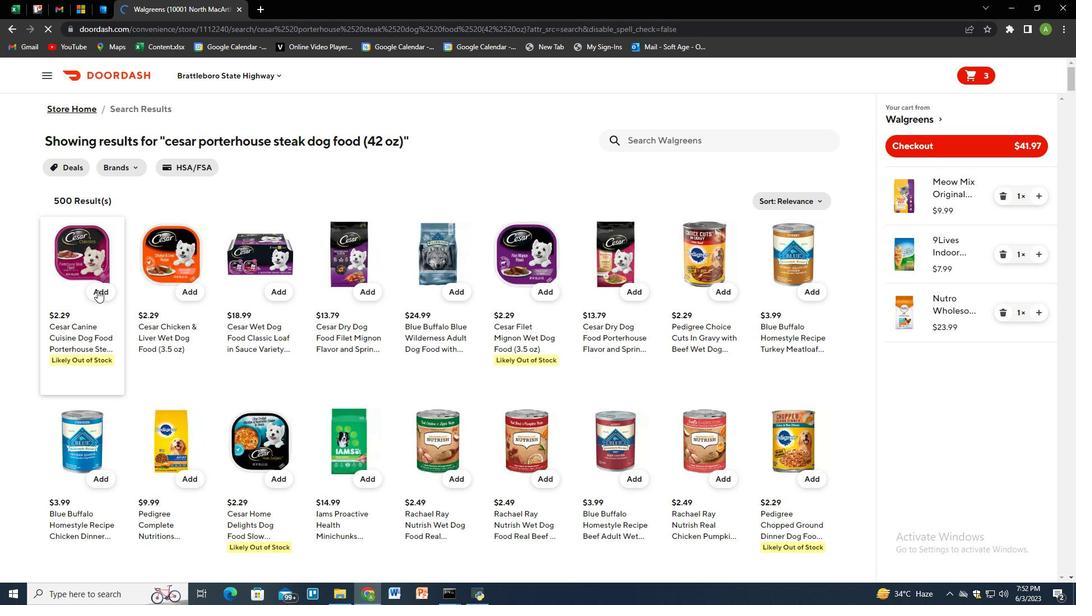 
Action: Mouse moved to (679, 144)
Screenshot: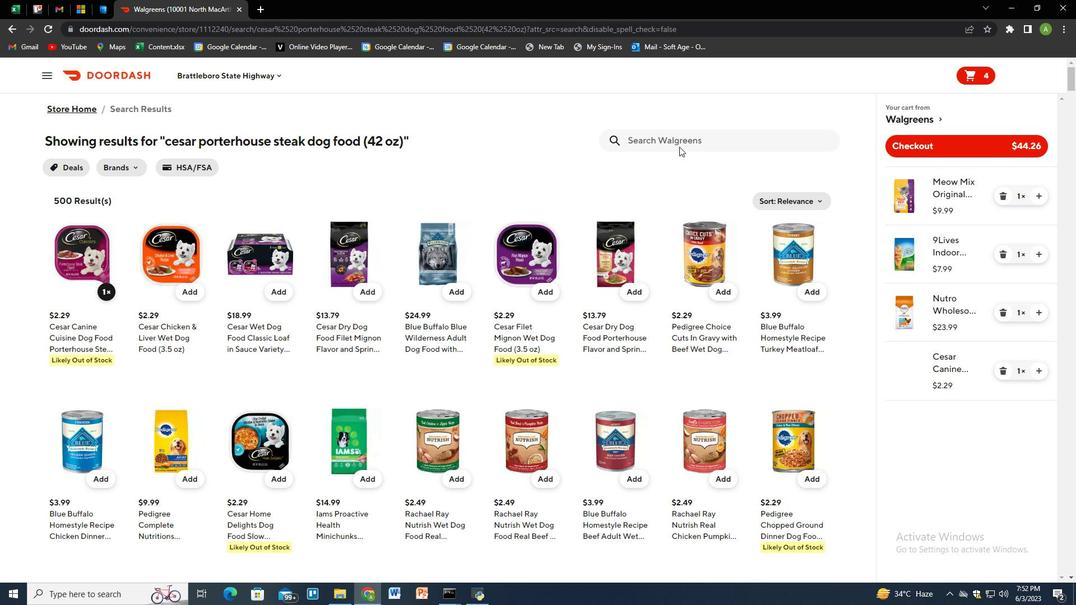 
Action: Mouse pressed left at (679, 144)
Screenshot: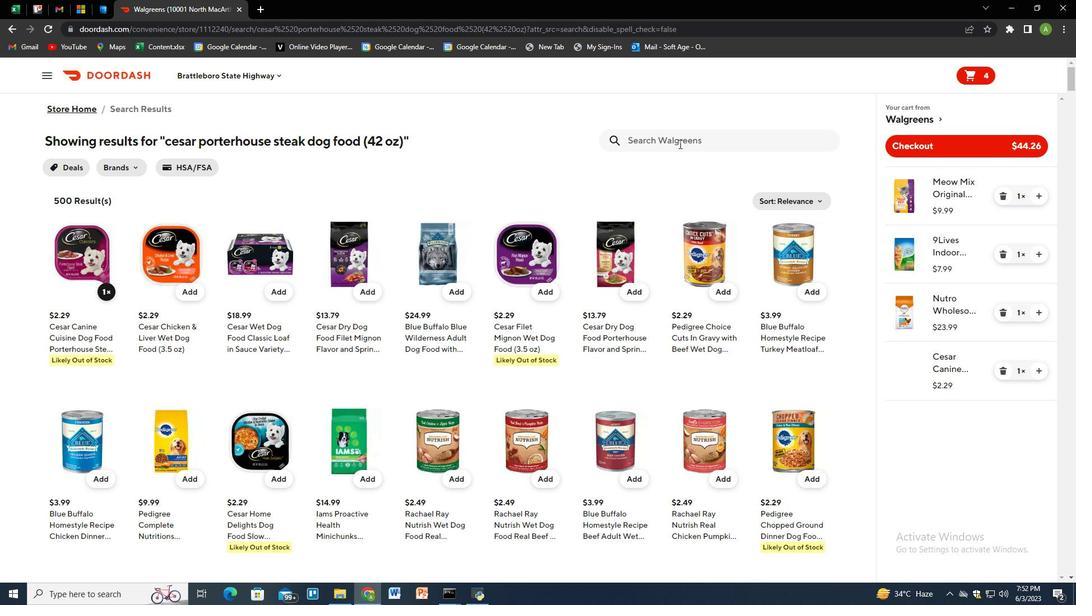 
Action: Key pressed temptations<Key.space>crunchy<Key.space>cat<Key.space>treats<Key.space>seafood<Key.space>medley<Key.space>flavor<Key.space>in<Key.space>container<Key.space><Key.shift_r>(16<Key.space>oz<Key.shift_r>)<Key.enter>
Screenshot: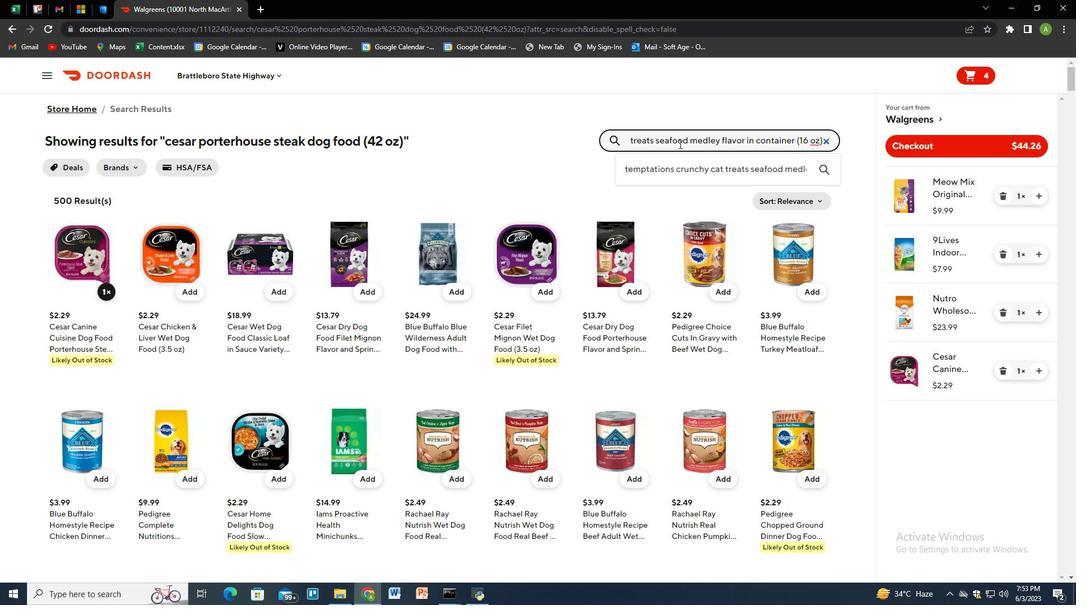 
Action: Mouse moved to (106, 290)
Screenshot: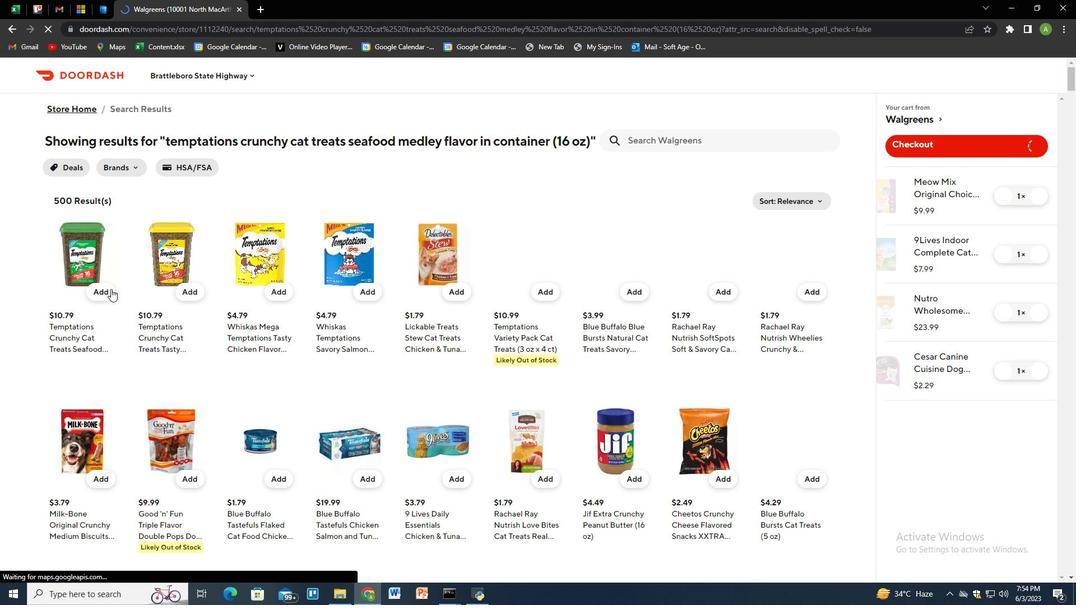 
Action: Mouse pressed left at (106, 290)
Screenshot: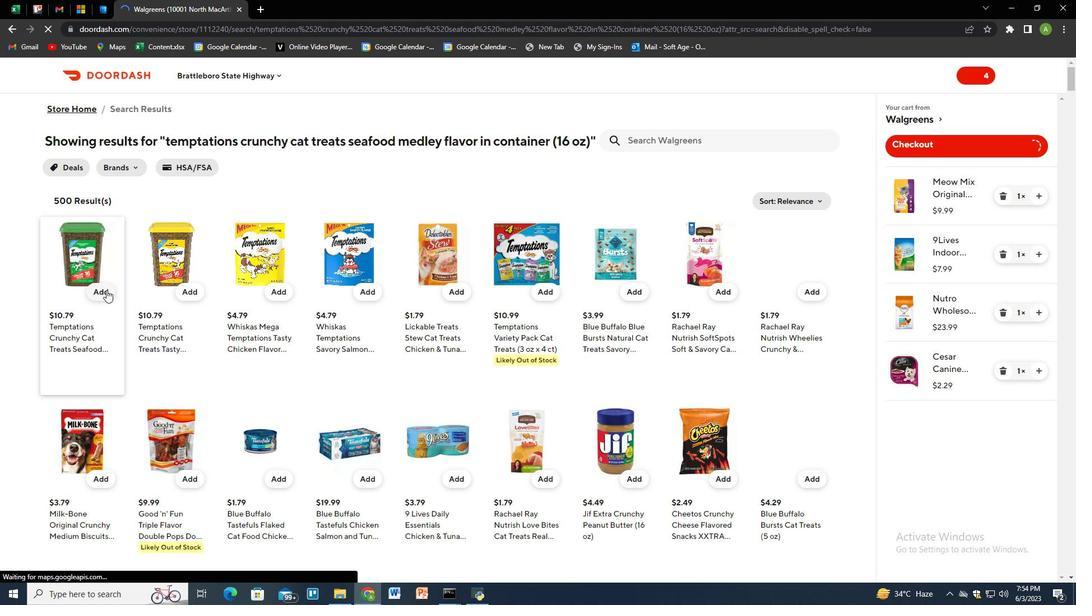 
Action: Mouse moved to (907, 144)
Screenshot: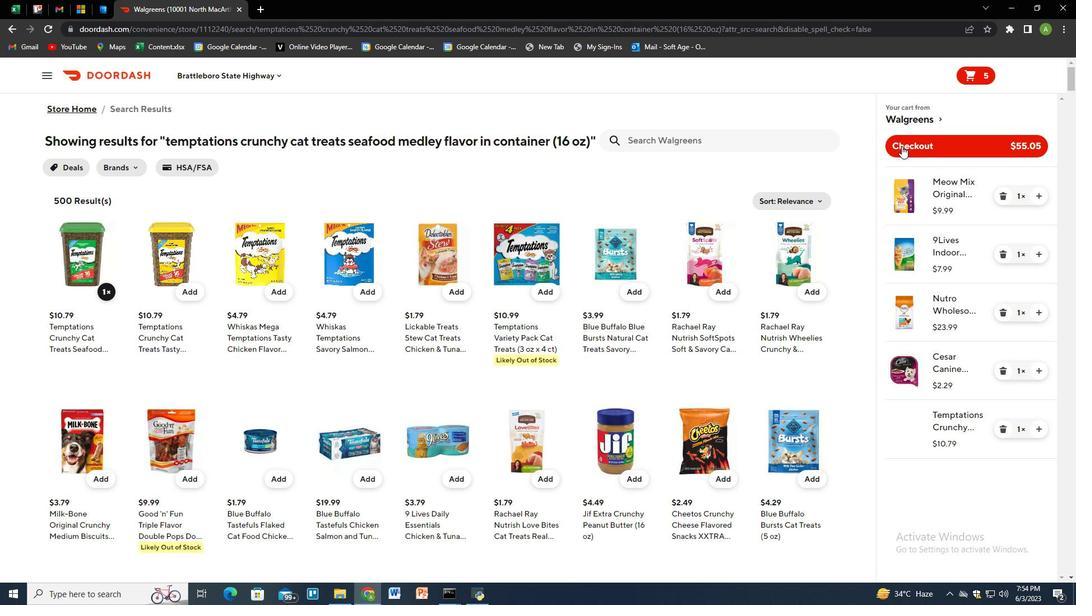 
Action: Mouse pressed left at (907, 144)
Screenshot: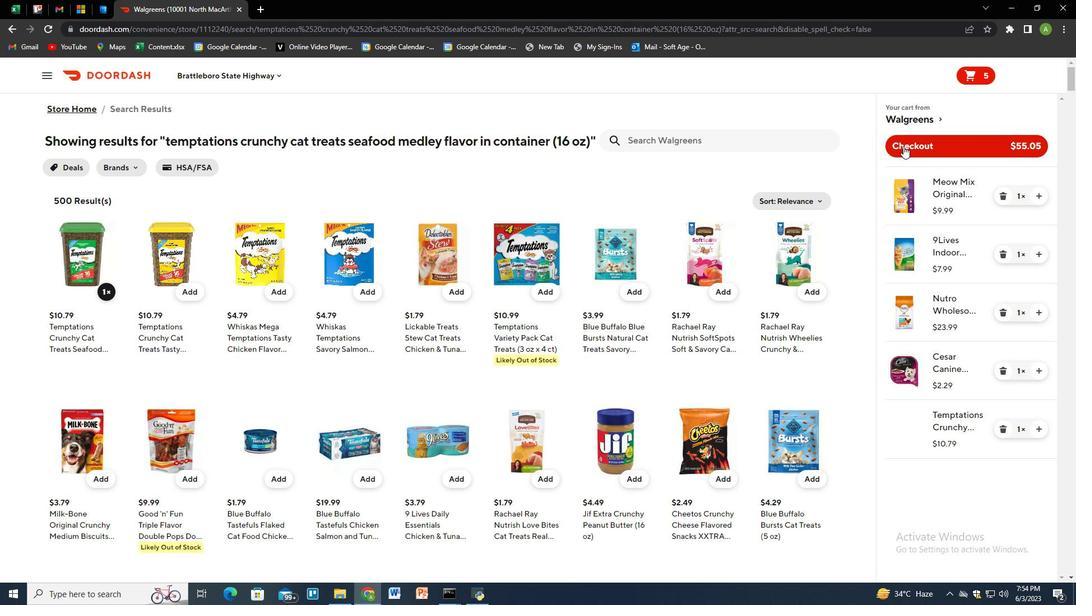 
